 Task: Enable public transport information for Apartment in Wilmington, North Carolina, United States.
Action: Mouse moved to (405, 362)
Screenshot: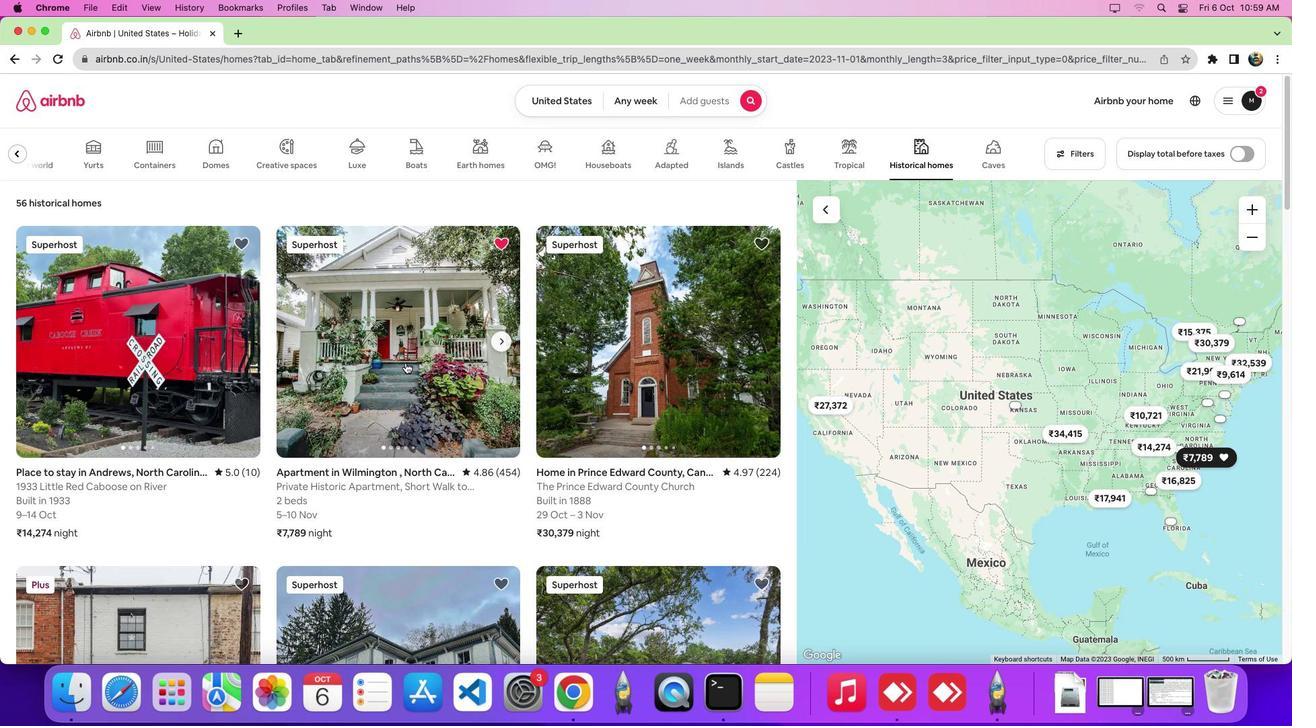
Action: Mouse pressed left at (405, 362)
Screenshot: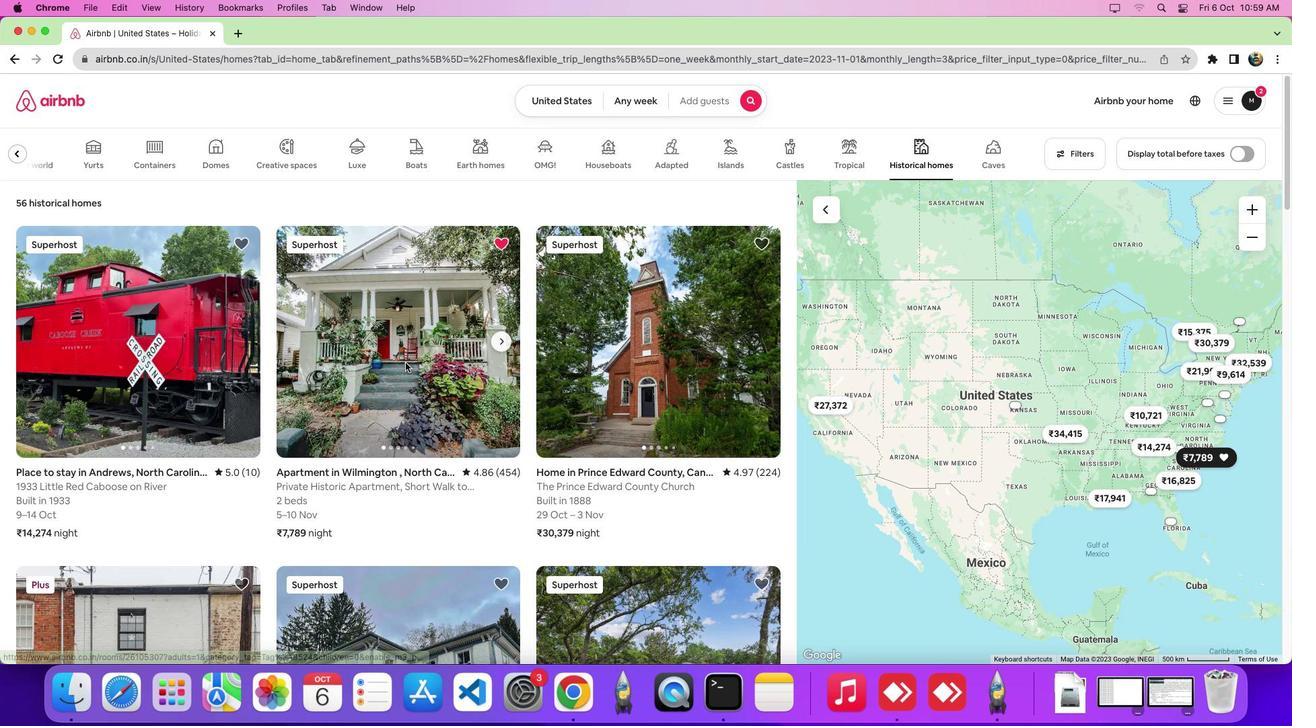 
Action: Mouse moved to (712, 381)
Screenshot: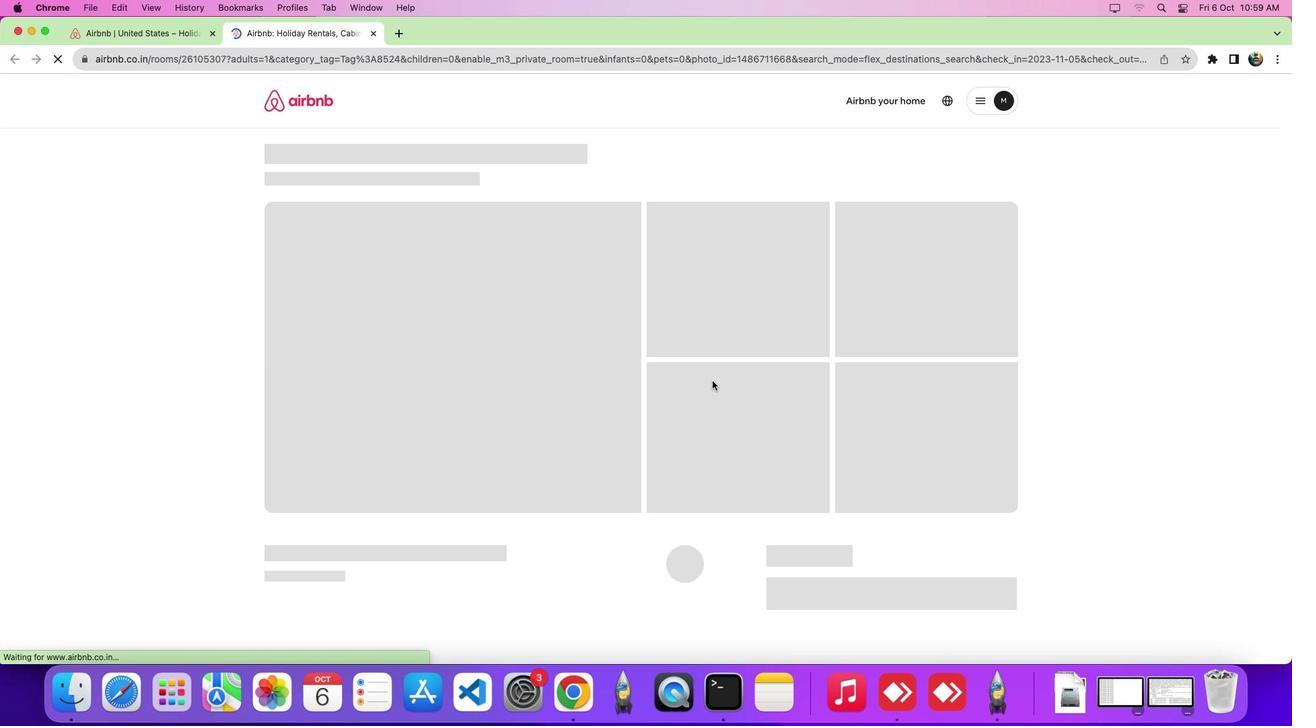 
Action: Mouse scrolled (712, 381) with delta (0, 0)
Screenshot: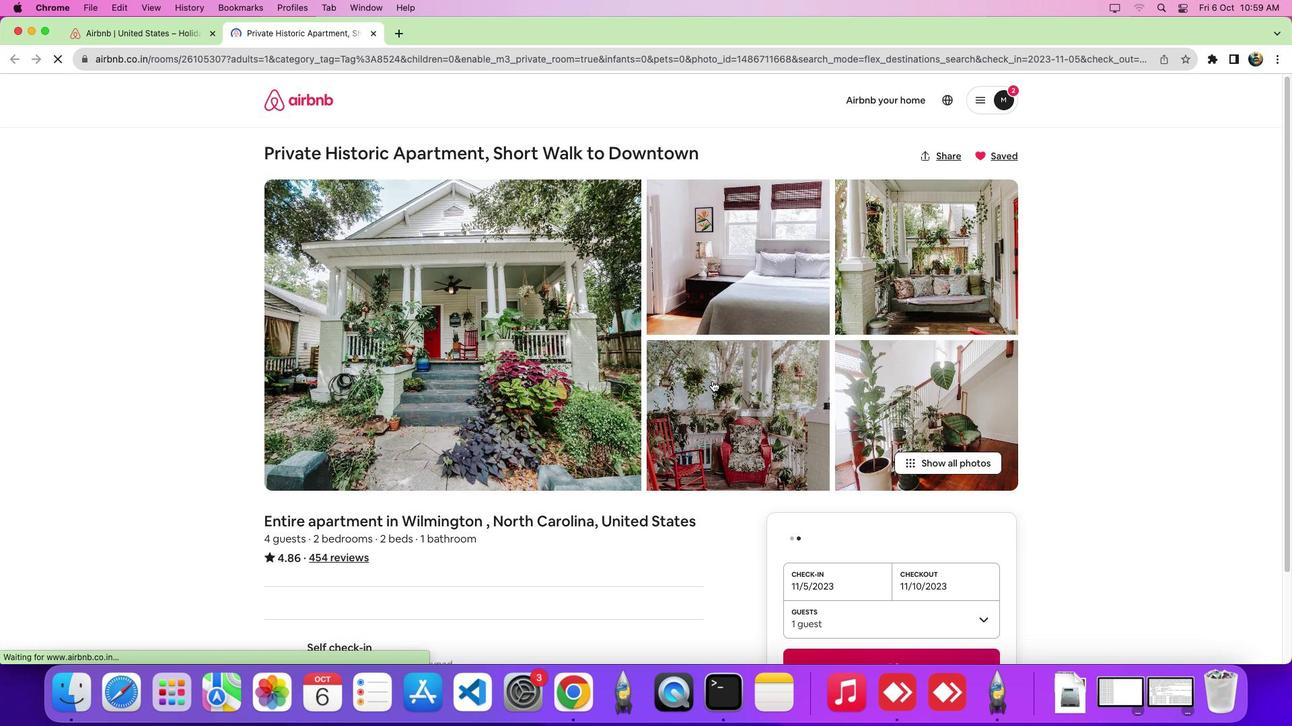 
Action: Mouse scrolled (712, 381) with delta (0, -1)
Screenshot: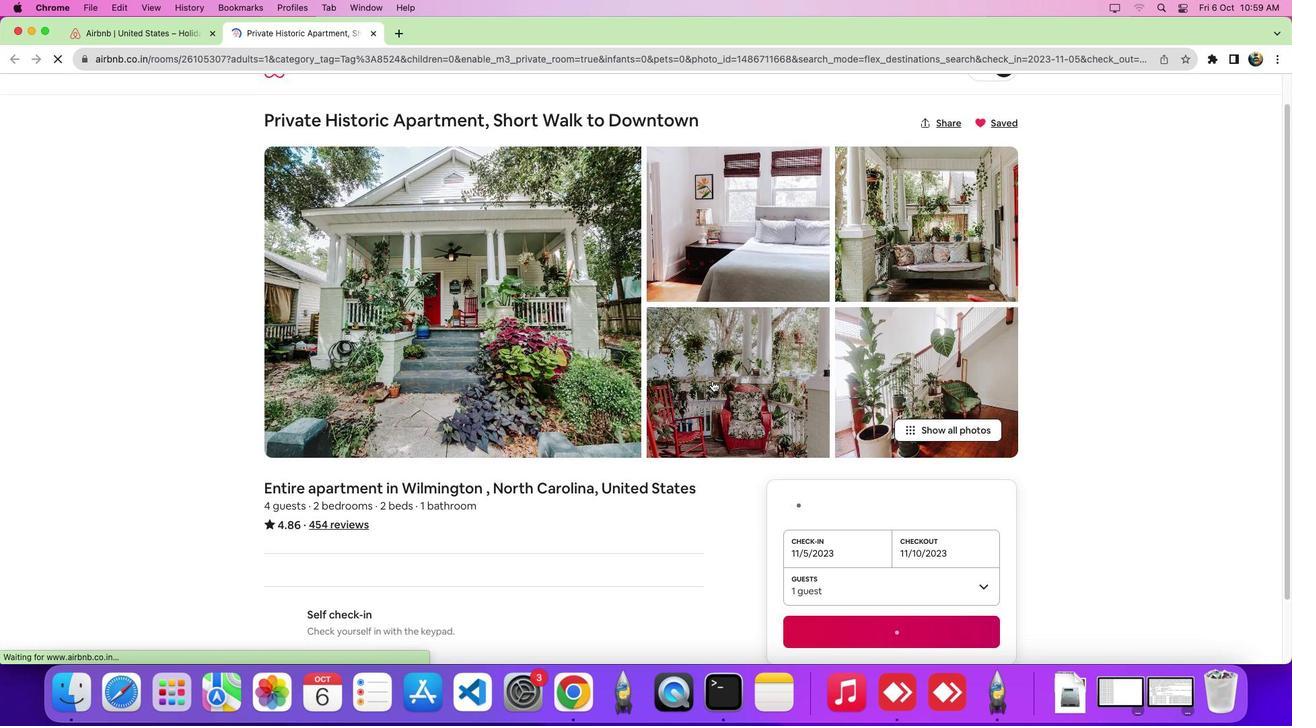 
Action: Mouse scrolled (712, 381) with delta (0, -6)
Screenshot: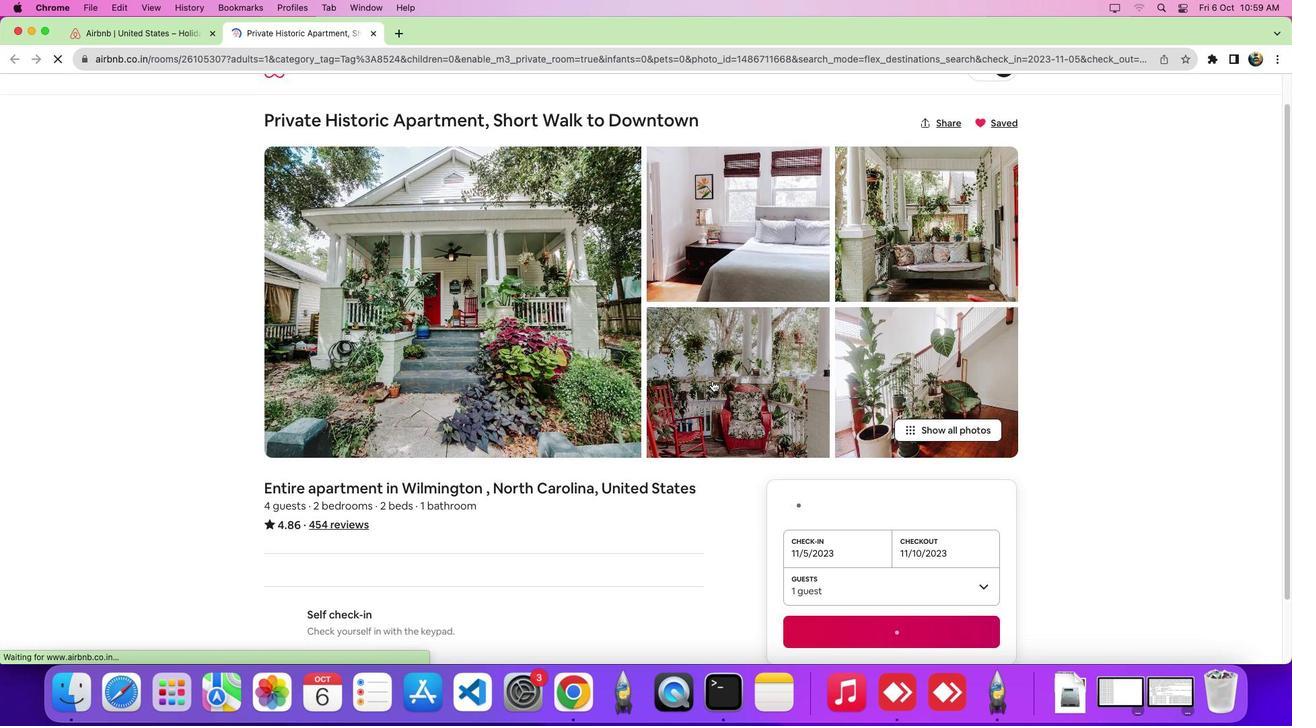 
Action: Mouse scrolled (712, 381) with delta (0, -9)
Screenshot: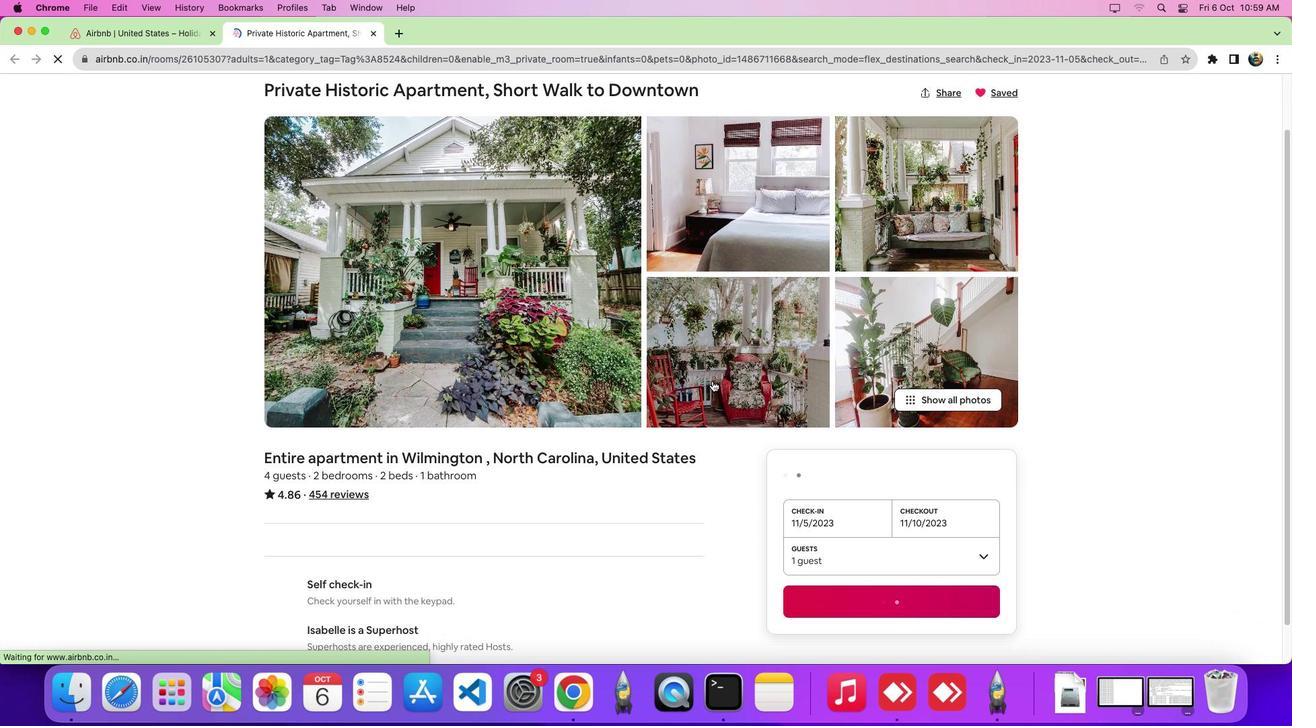 
Action: Mouse scrolled (712, 381) with delta (0, -10)
Screenshot: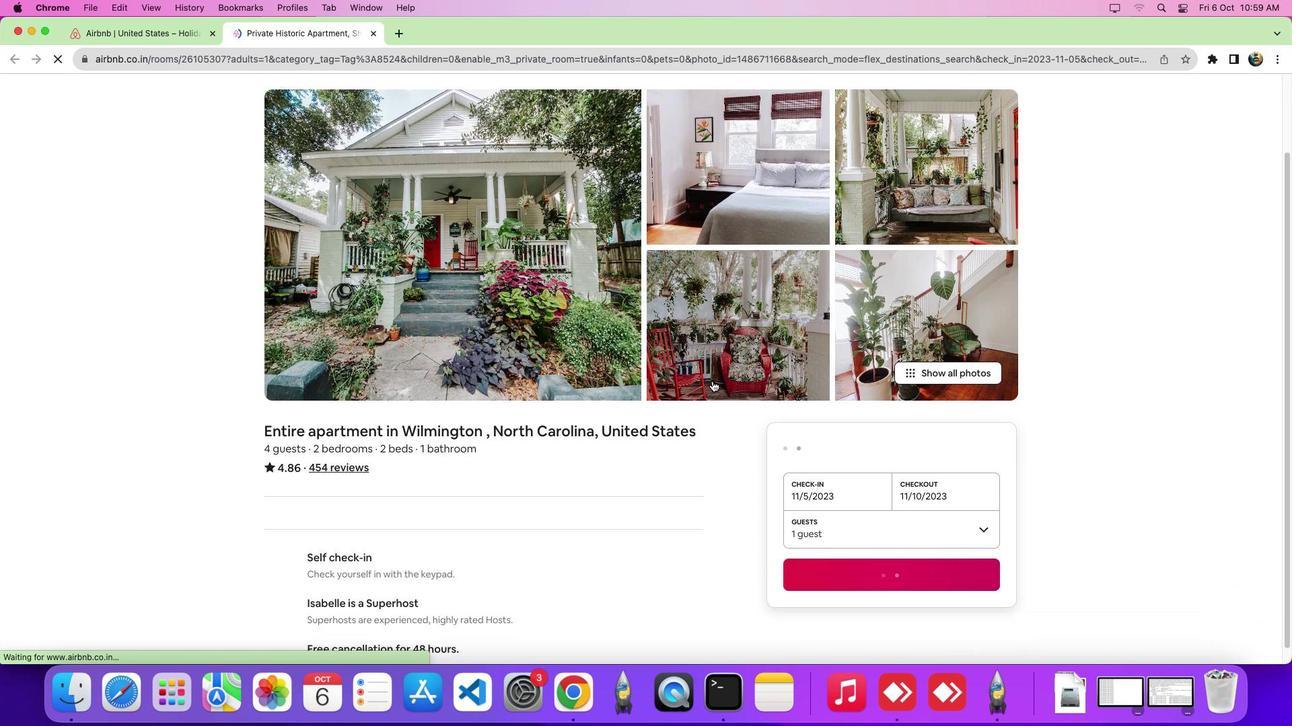 
Action: Mouse scrolled (712, 381) with delta (0, 0)
Screenshot: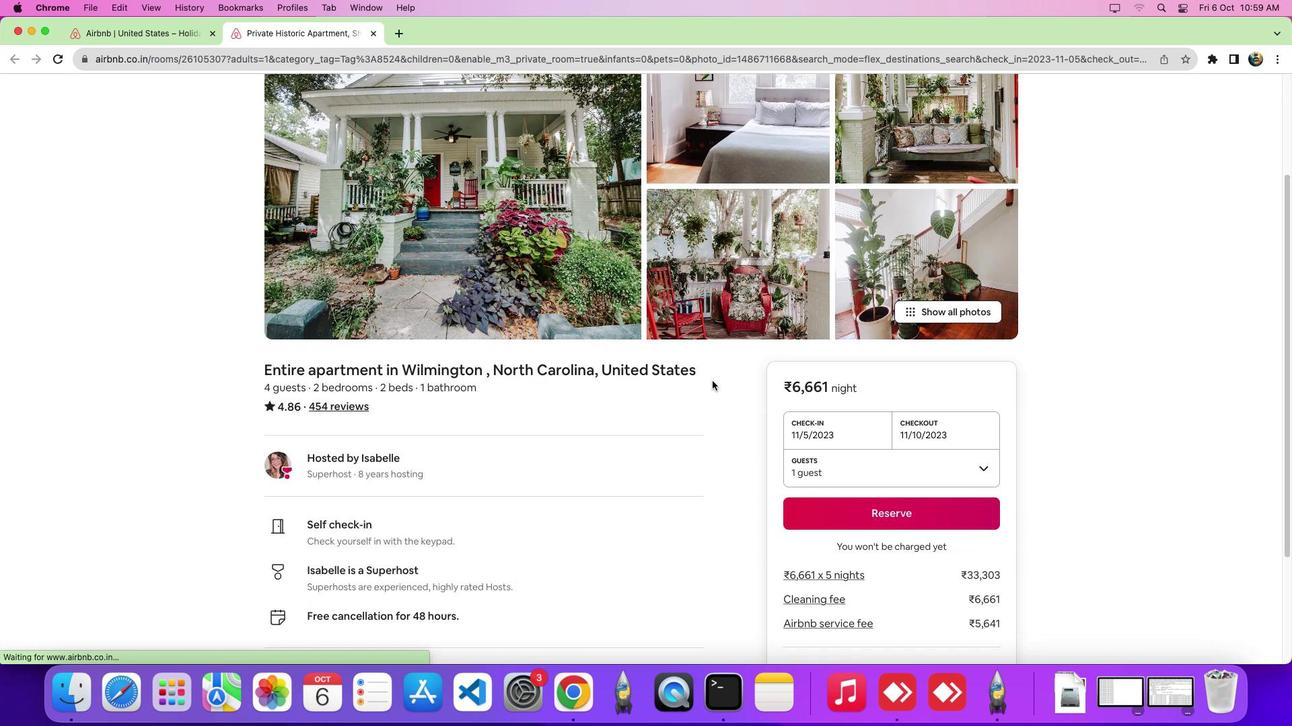 
Action: Mouse scrolled (712, 381) with delta (0, -1)
Screenshot: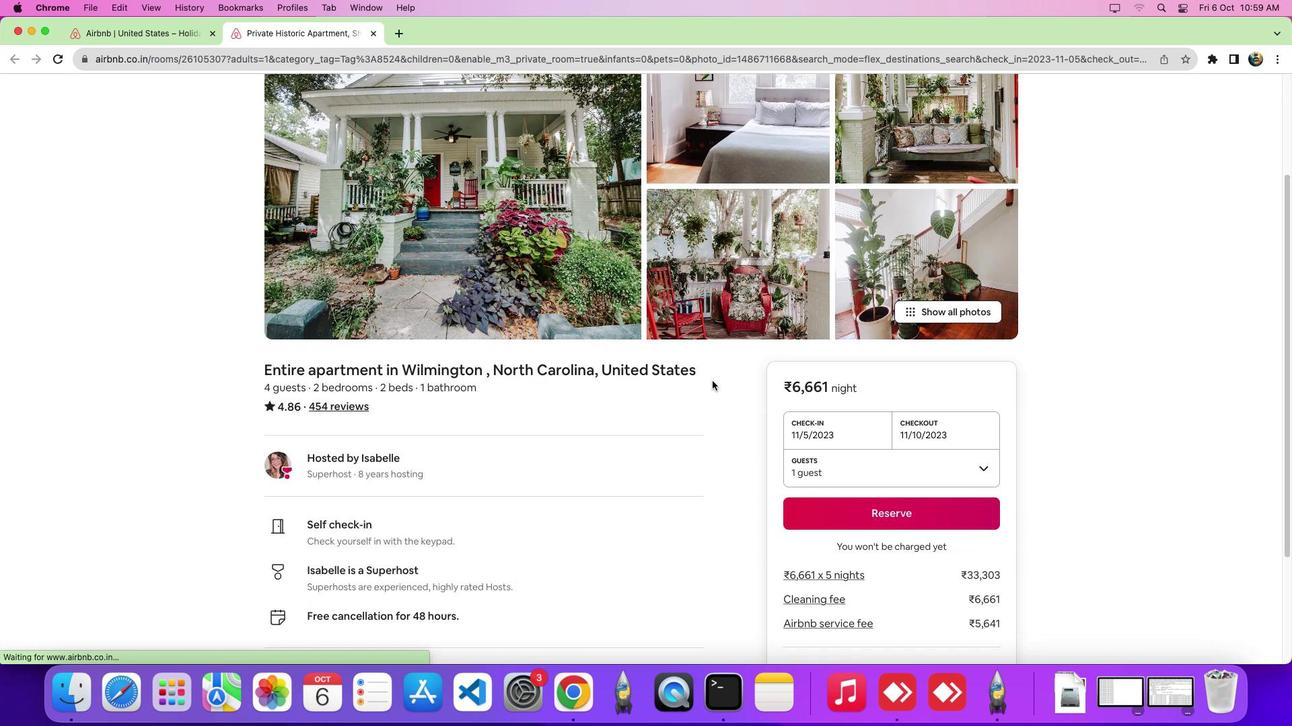 
Action: Mouse scrolled (712, 381) with delta (0, -6)
Screenshot: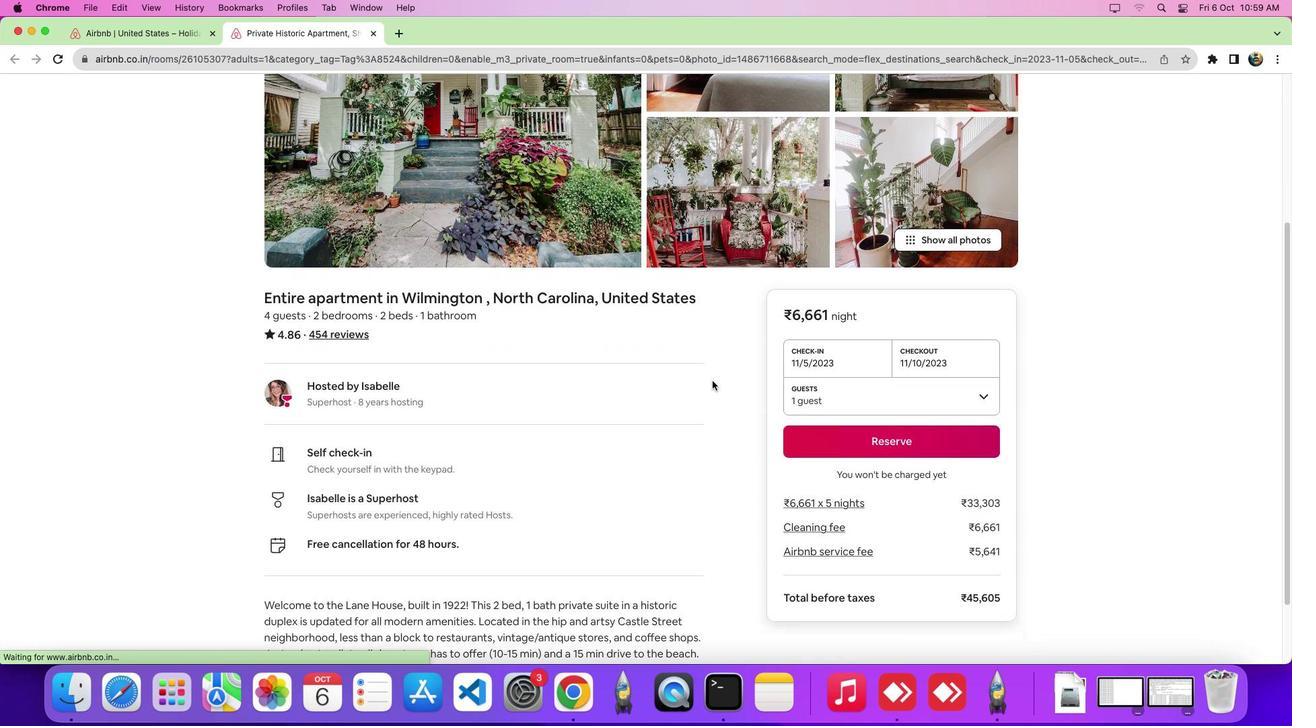 
Action: Mouse scrolled (712, 381) with delta (0, -9)
Screenshot: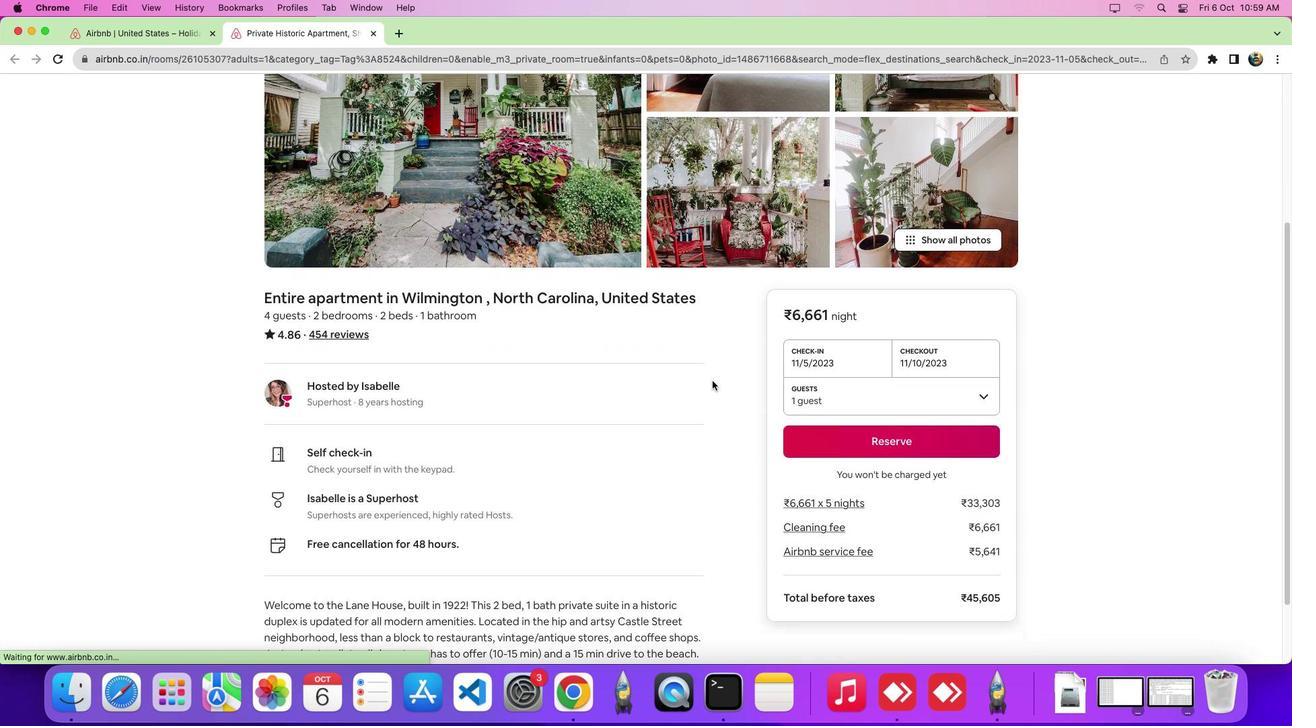 
Action: Mouse moved to (539, 250)
Screenshot: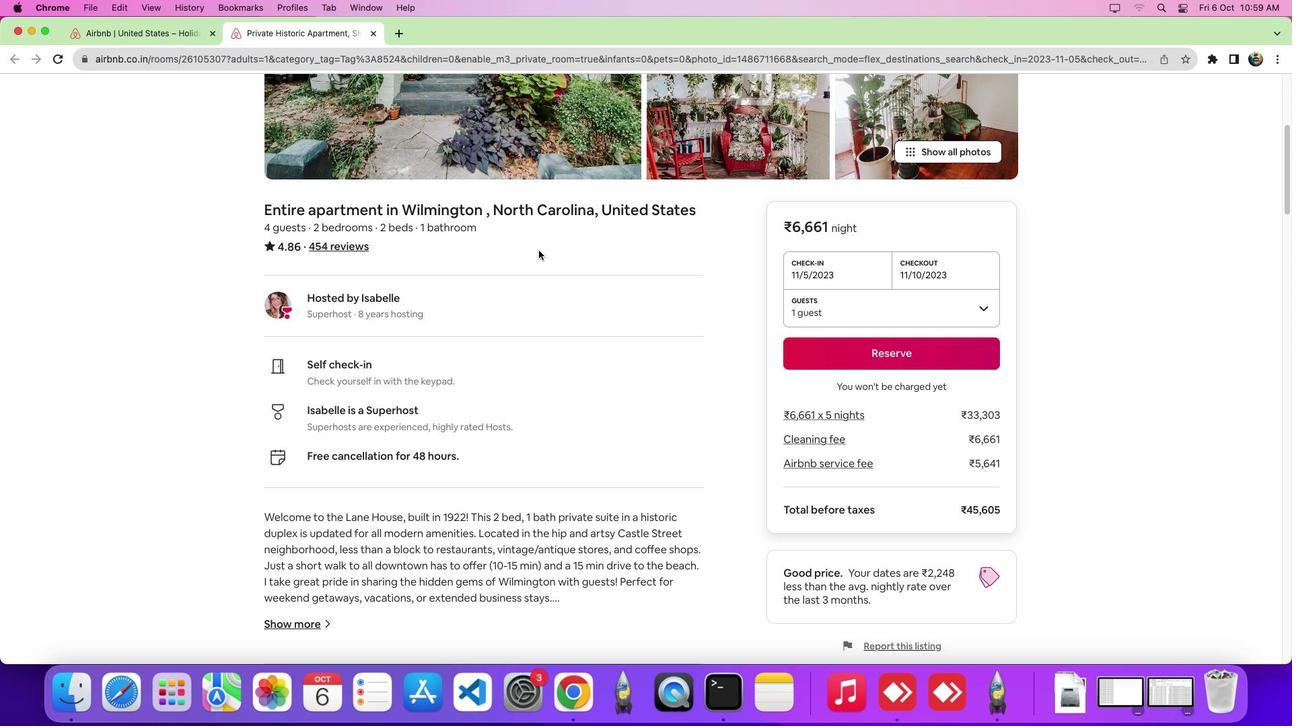 
Action: Mouse scrolled (539, 250) with delta (0, 0)
Screenshot: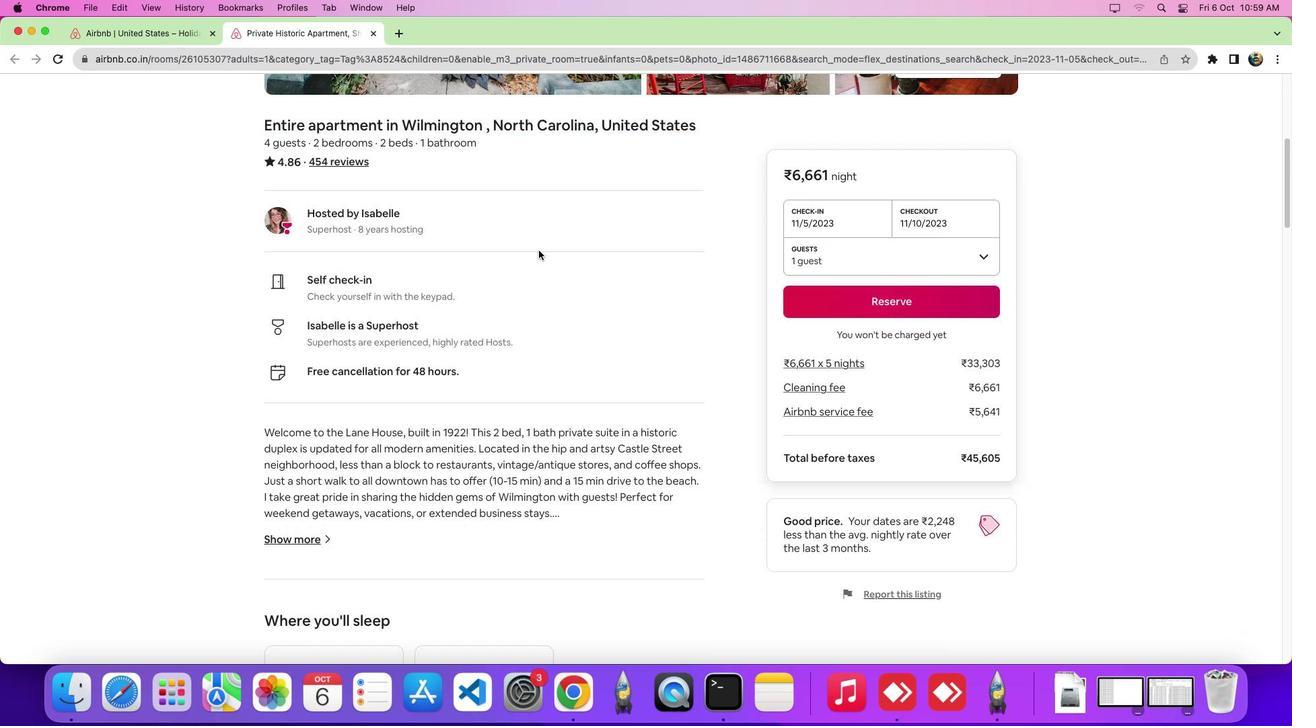 
Action: Mouse scrolled (539, 250) with delta (0, 0)
Screenshot: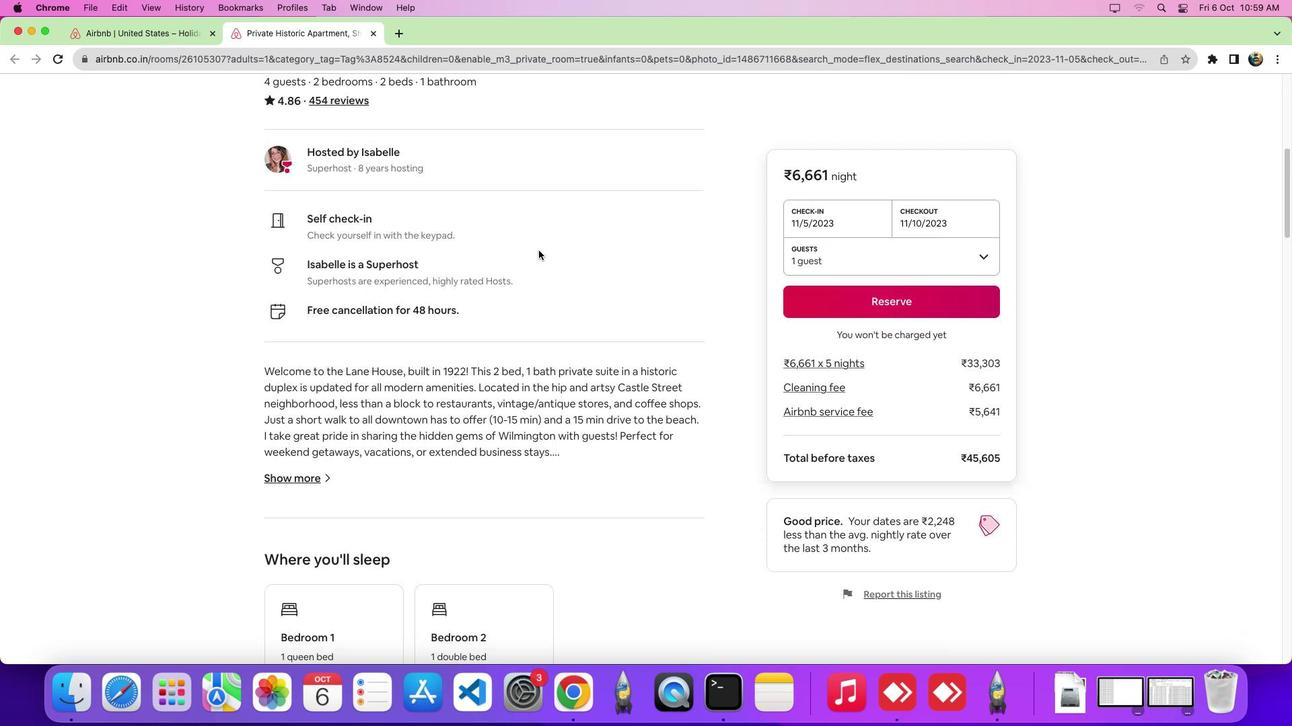 
Action: Mouse scrolled (539, 250) with delta (0, -5)
Screenshot: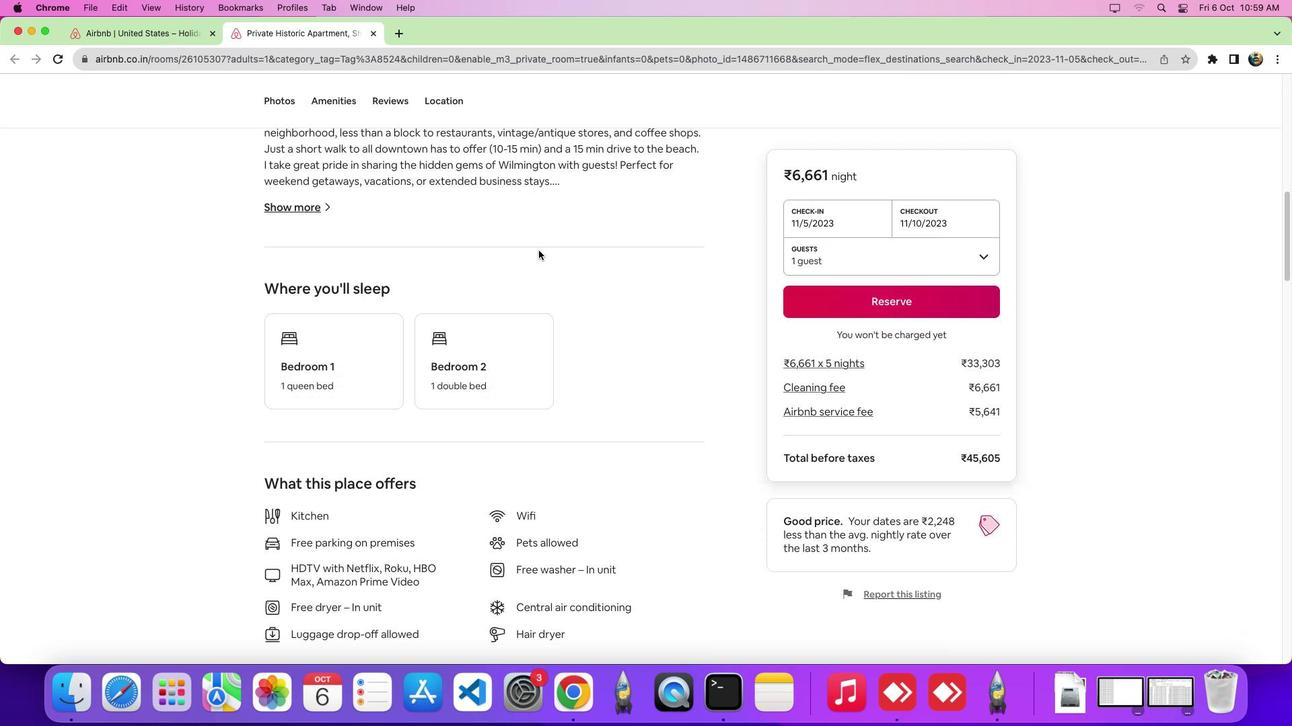 
Action: Mouse scrolled (539, 250) with delta (0, -6)
Screenshot: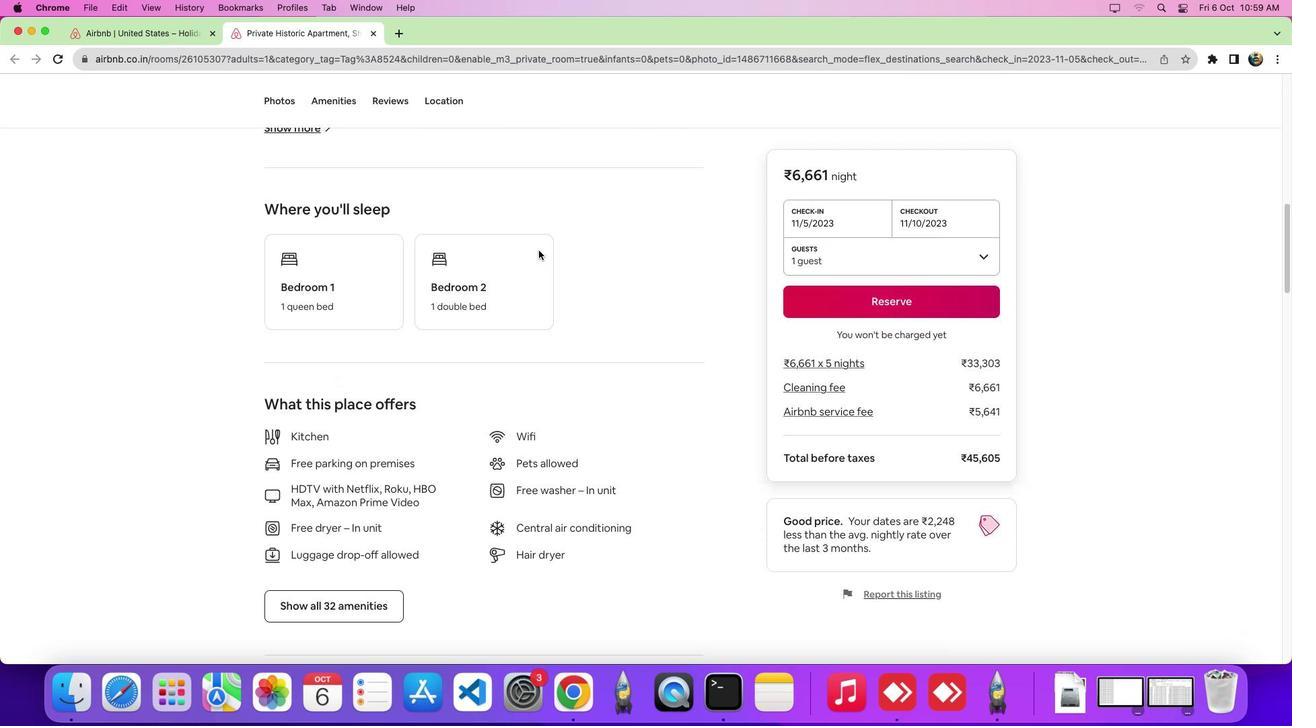 
Action: Mouse moved to (453, 104)
Screenshot: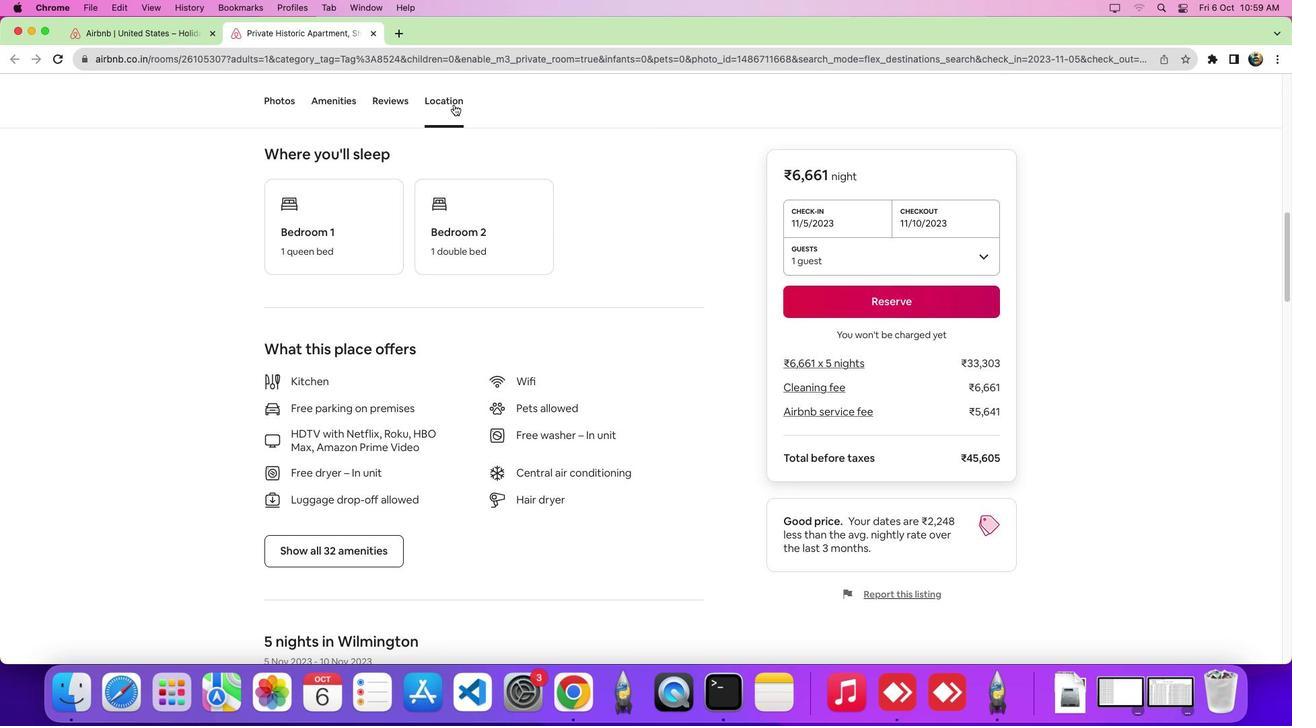 
Action: Mouse pressed left at (453, 104)
Screenshot: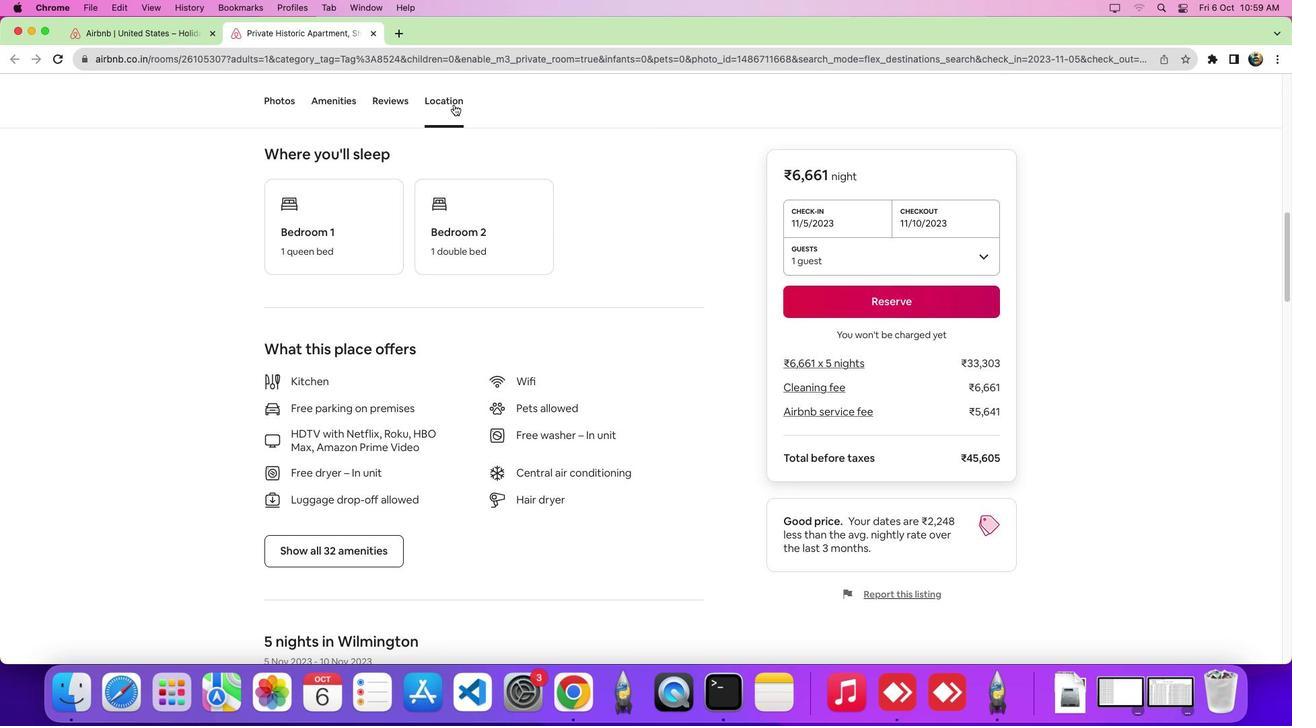 
Action: Mouse moved to (864, 228)
Screenshot: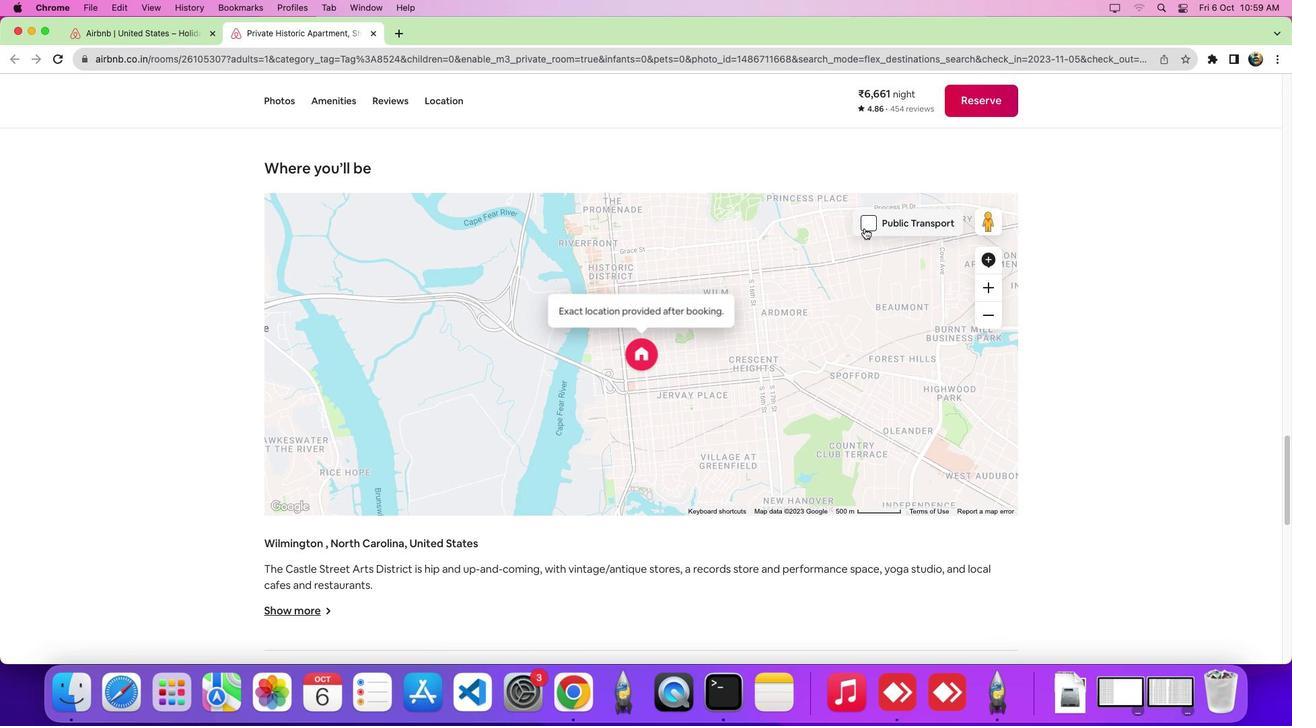 
Action: Mouse pressed left at (864, 228)
Screenshot: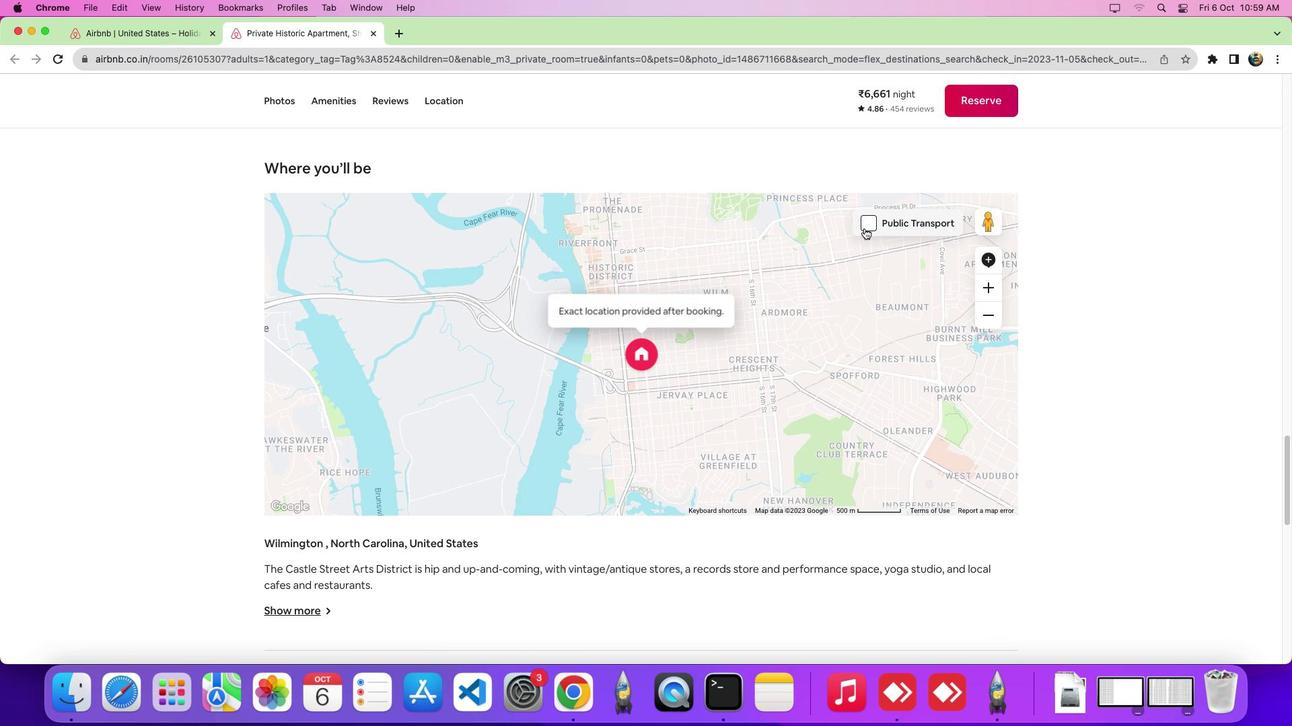 
